 Task: Find flights from New Delhi to London from July 11 to July 15 using Kuwait Airways.
Action: Mouse moved to (407, 137)
Screenshot: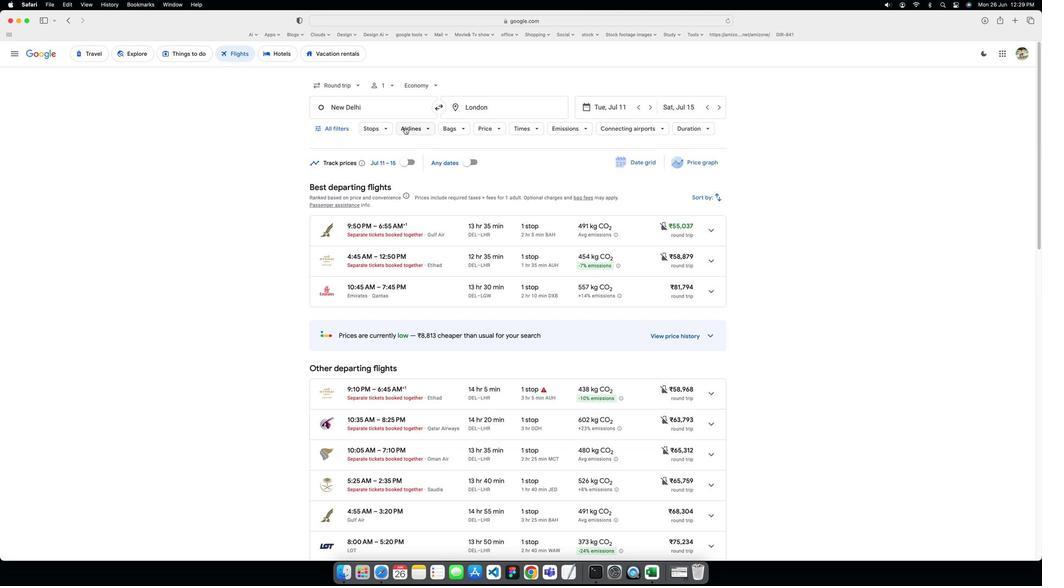 
Action: Mouse pressed left at (407, 137)
Screenshot: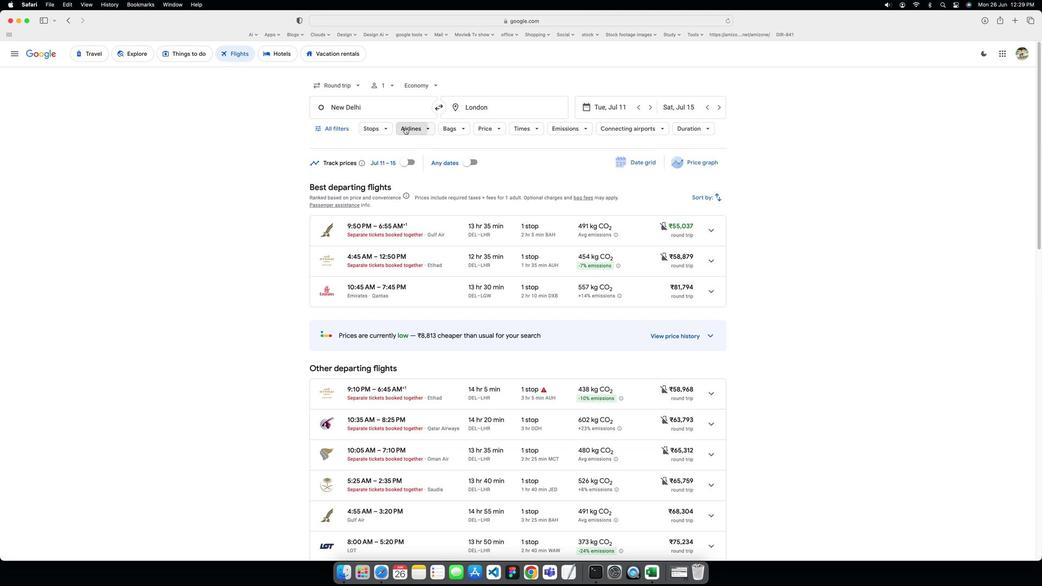 
Action: Mouse moved to (426, 193)
Screenshot: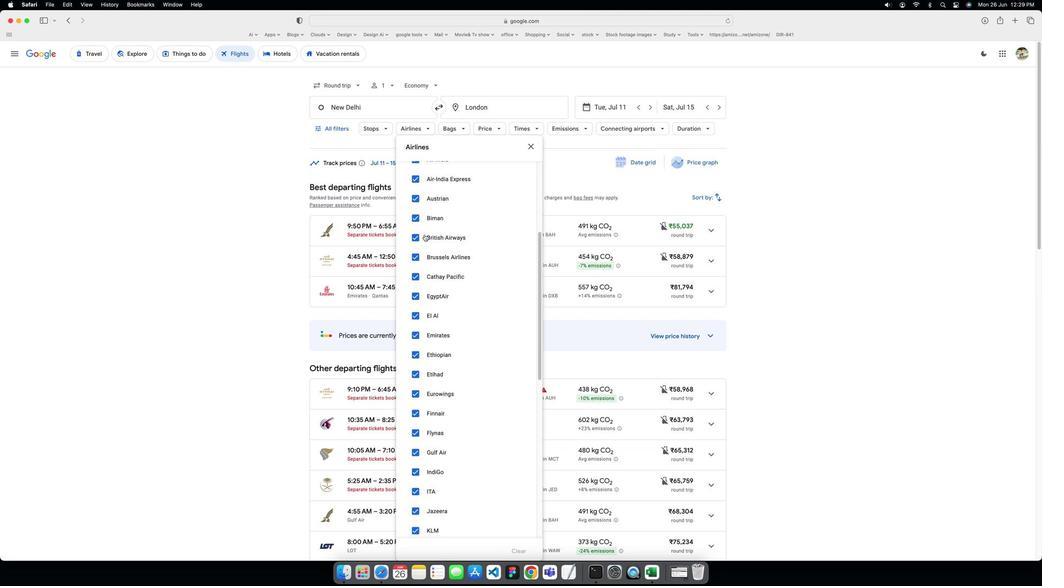 
Action: Mouse scrolled (426, 193) with delta (9, 69)
Screenshot: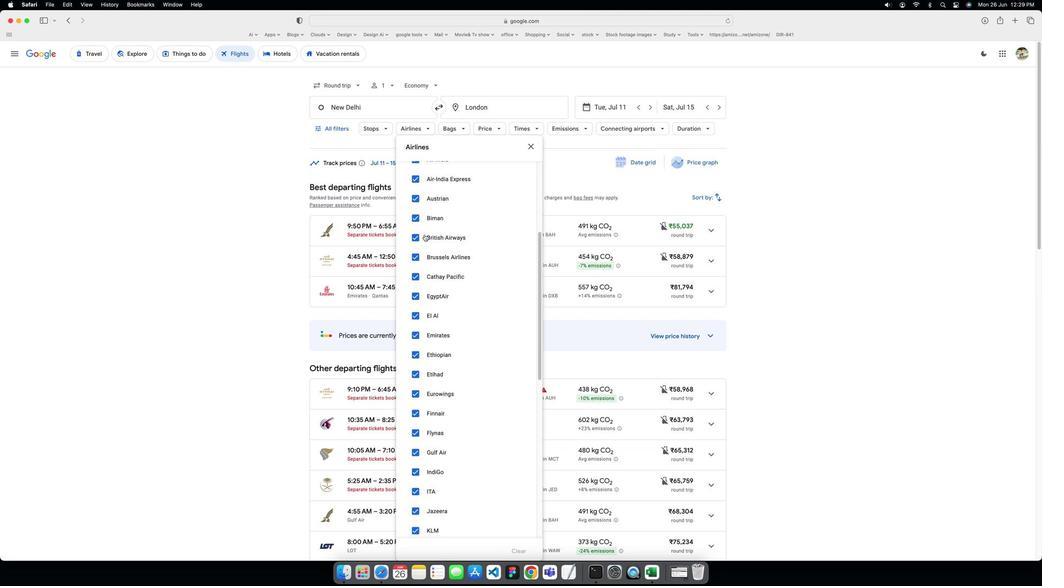 
Action: Mouse scrolled (426, 193) with delta (9, 69)
Screenshot: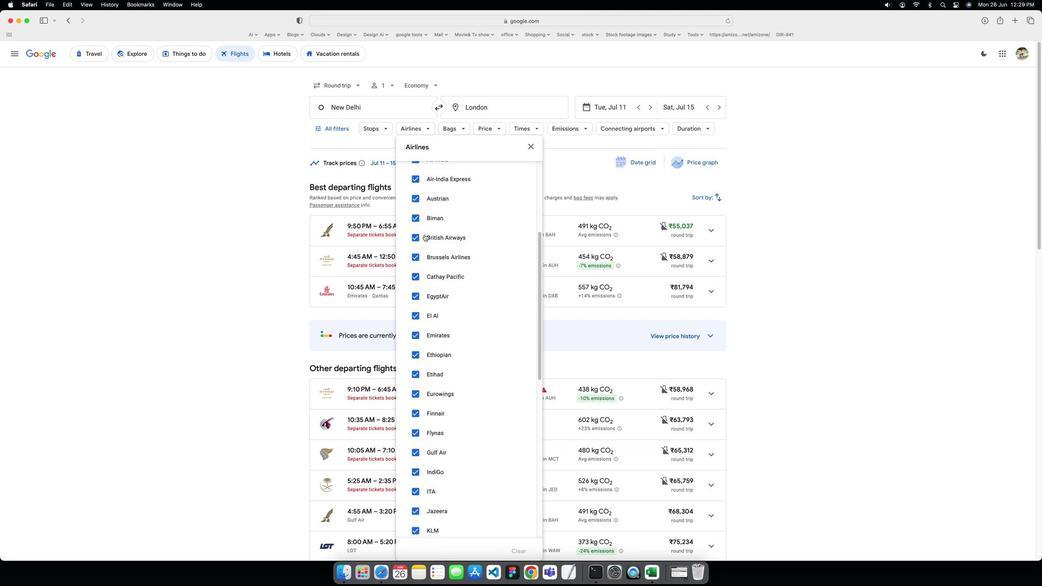 
Action: Mouse scrolled (426, 193) with delta (9, 69)
Screenshot: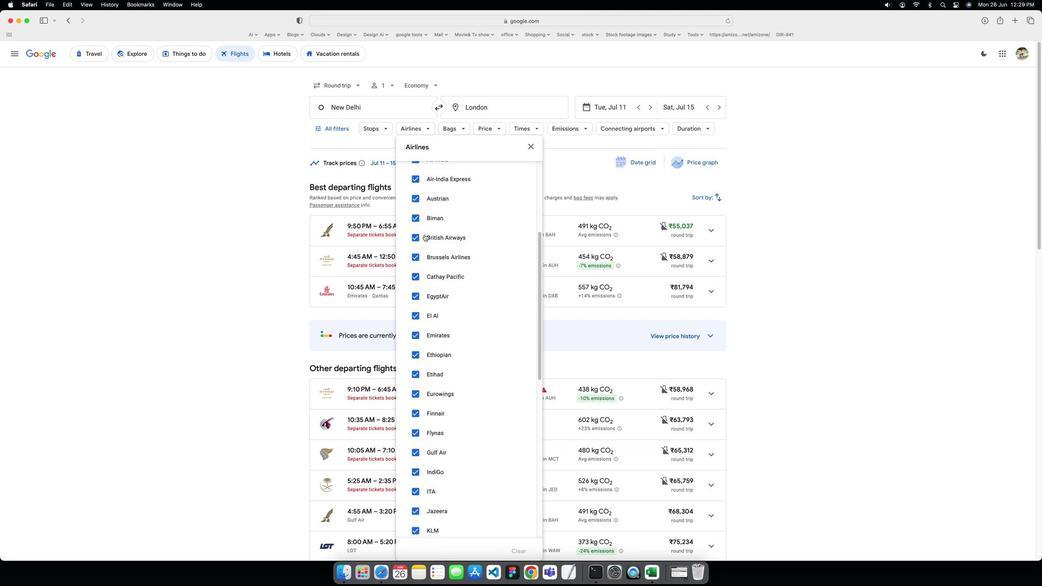 
Action: Mouse scrolled (426, 193) with delta (9, 68)
Screenshot: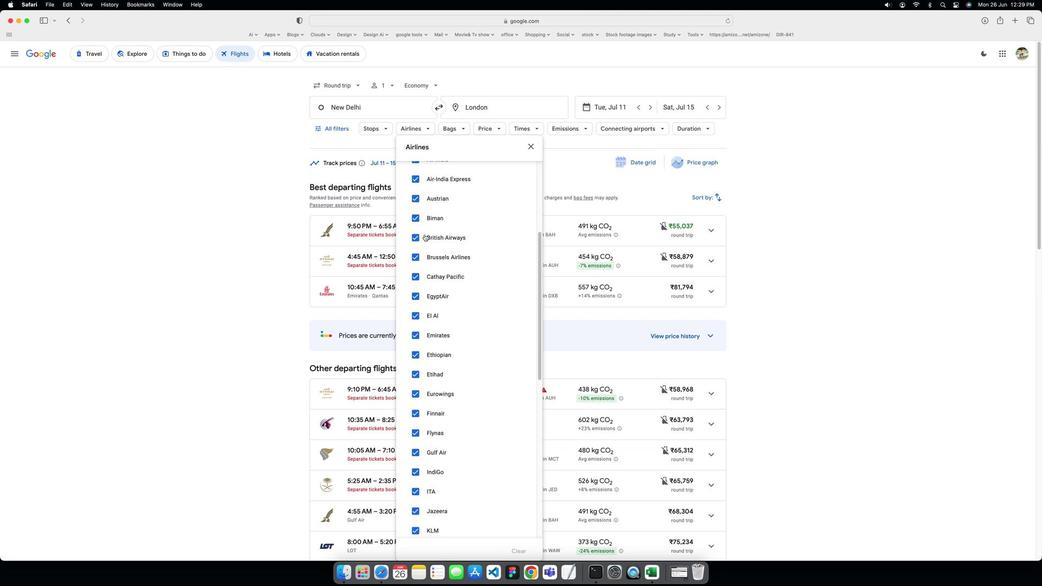 
Action: Mouse scrolled (426, 193) with delta (9, 69)
Screenshot: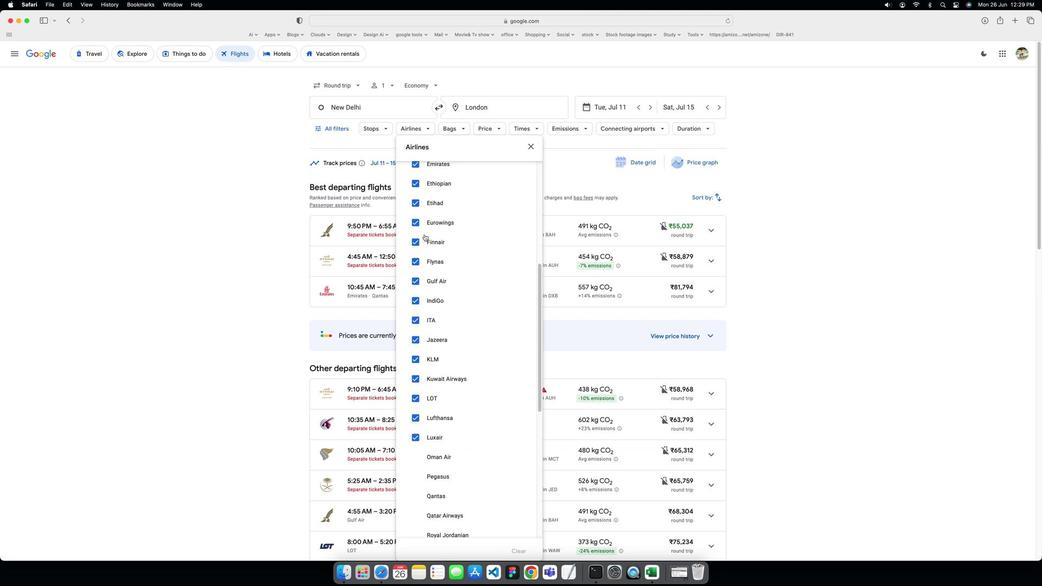 
Action: Mouse scrolled (426, 193) with delta (9, 69)
Screenshot: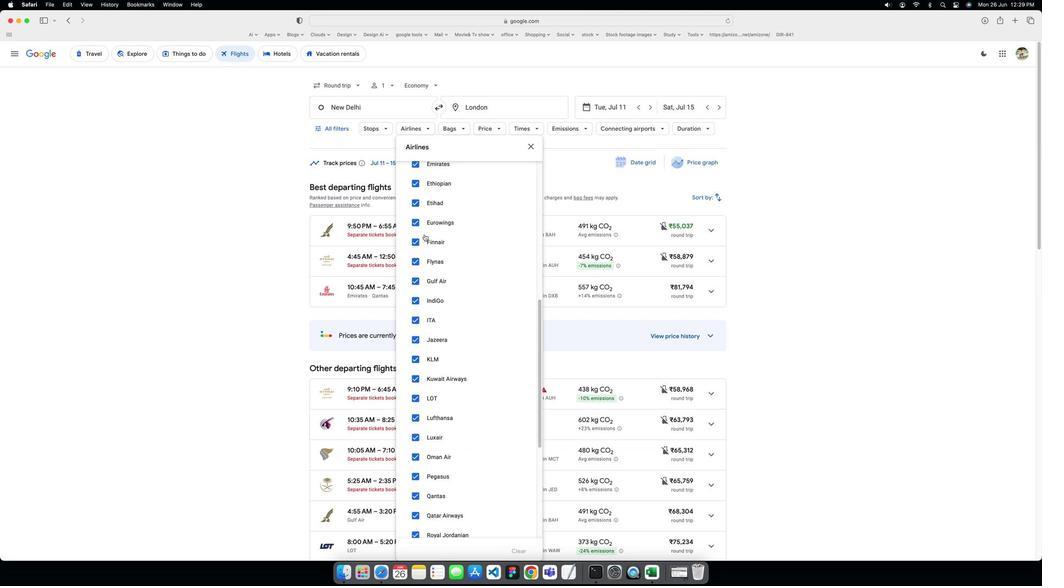 
Action: Mouse scrolled (426, 193) with delta (9, 69)
Screenshot: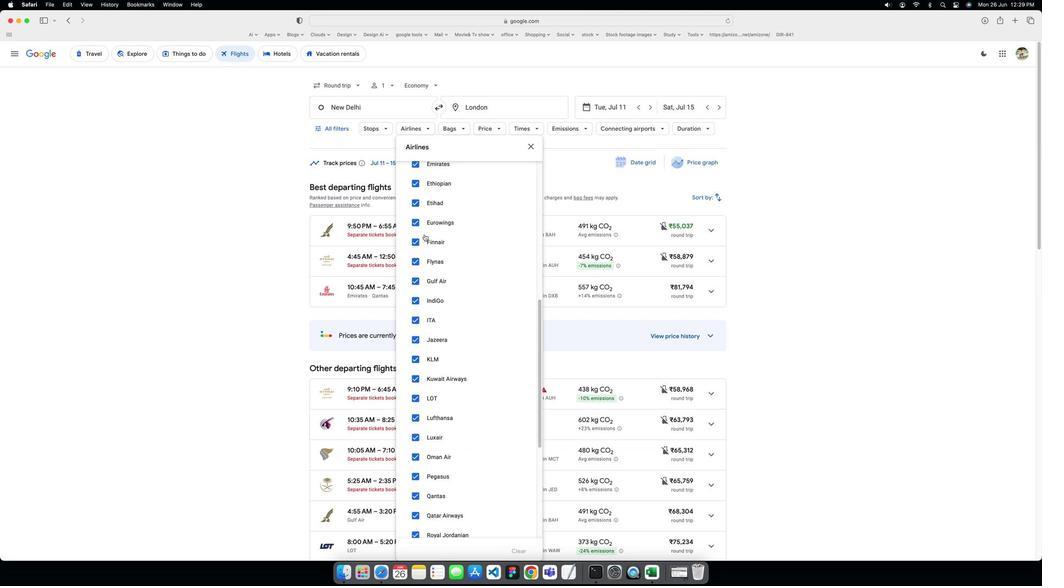 
Action: Mouse scrolled (426, 193) with delta (9, 68)
Screenshot: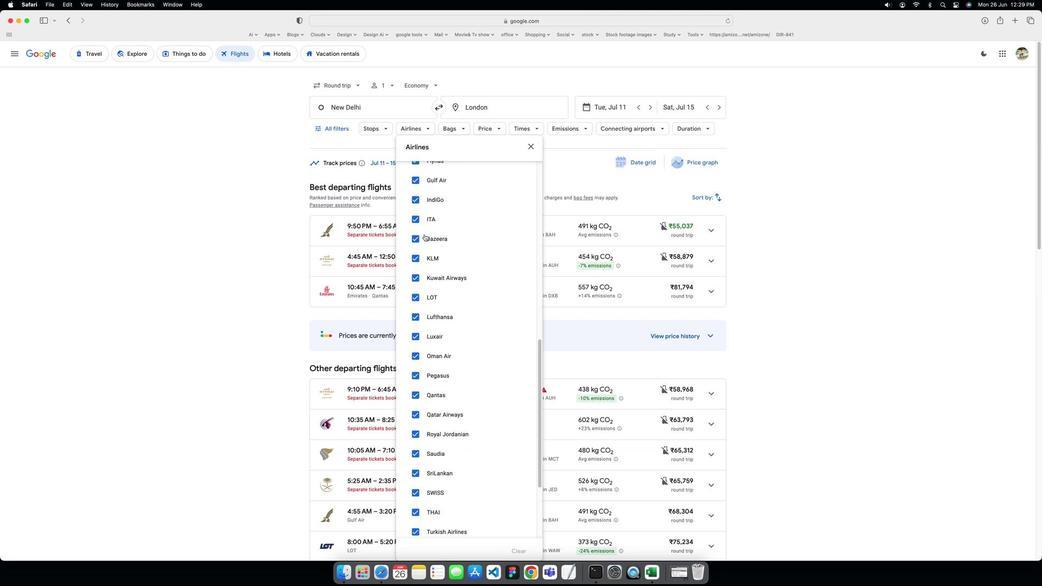 
Action: Mouse scrolled (426, 193) with delta (9, 68)
Screenshot: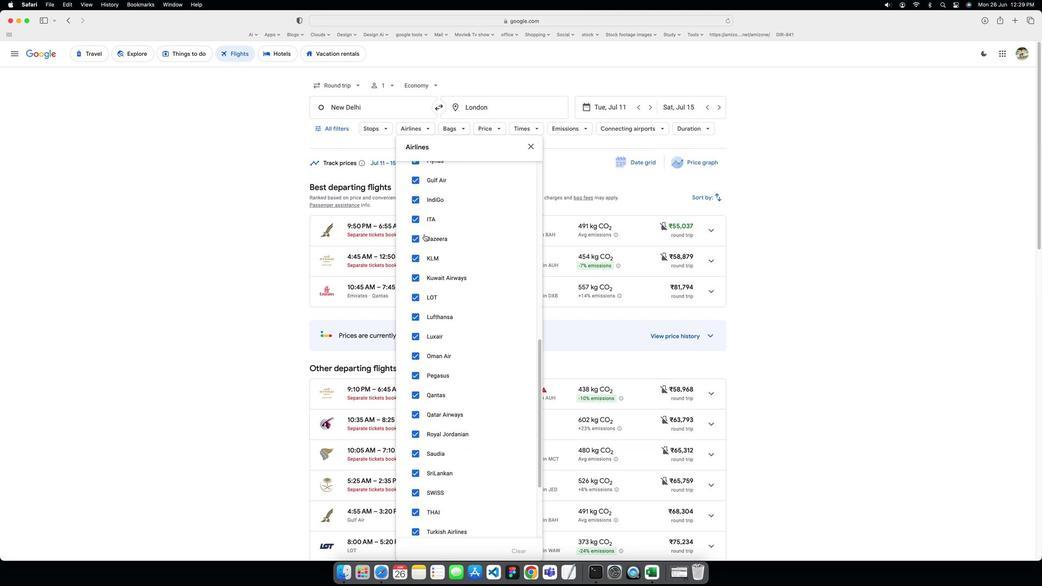 
Action: Mouse scrolled (426, 193) with delta (9, 69)
Screenshot: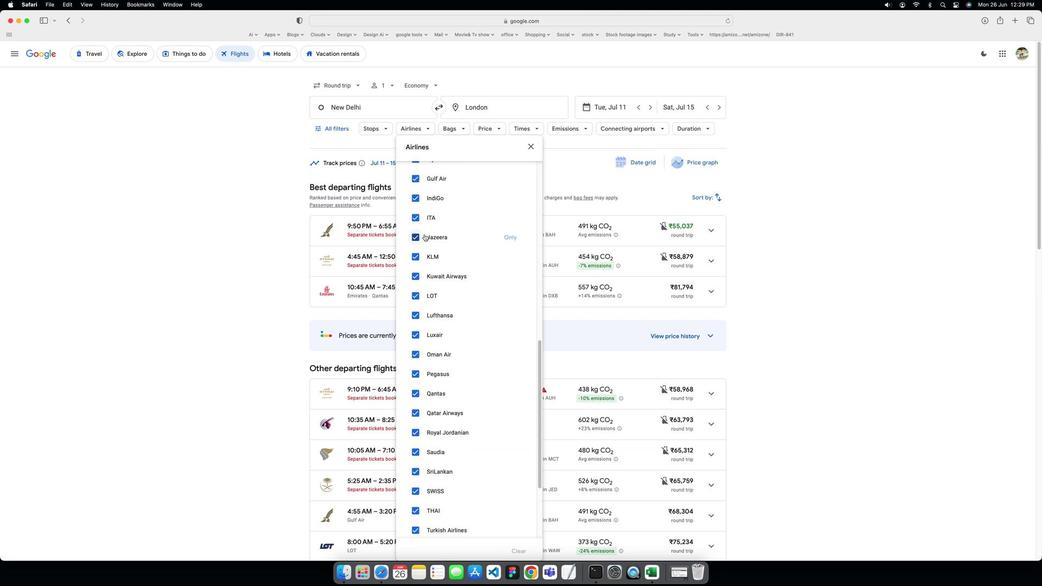 
Action: Mouse scrolled (426, 193) with delta (9, 69)
Screenshot: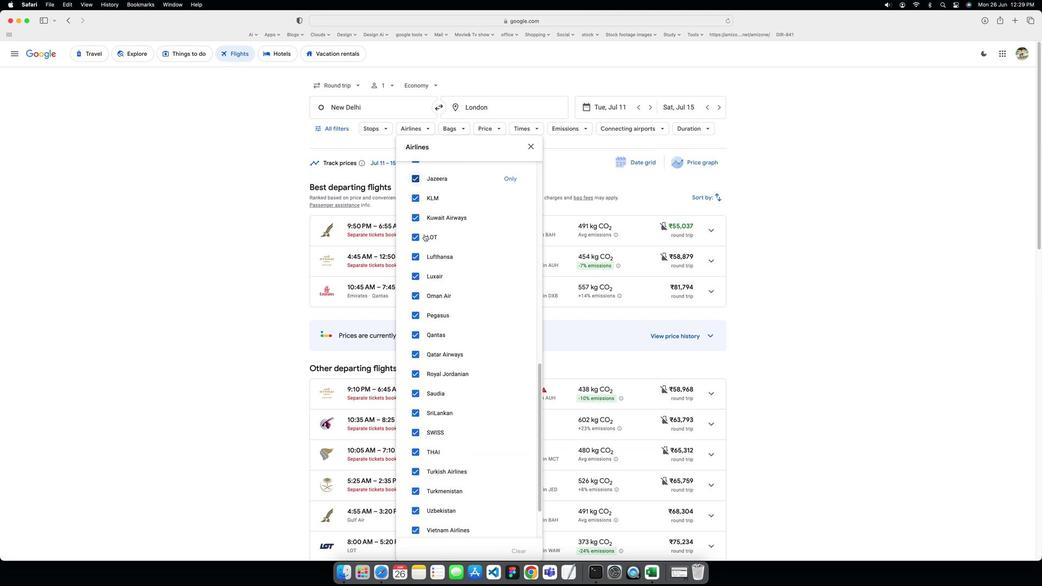 
Action: Mouse scrolled (426, 193) with delta (9, 69)
Screenshot: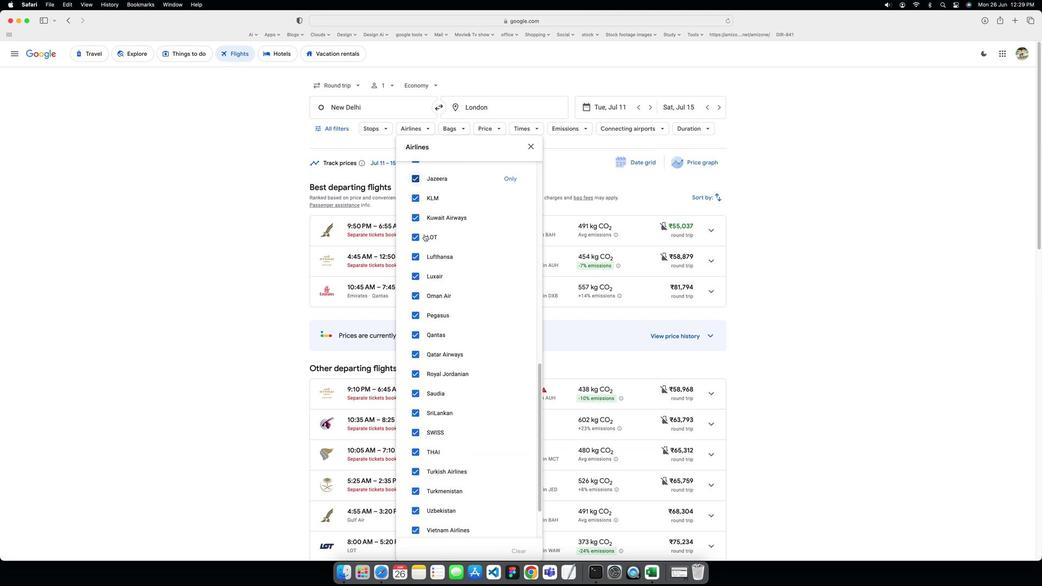 
Action: Mouse moved to (516, 183)
Screenshot: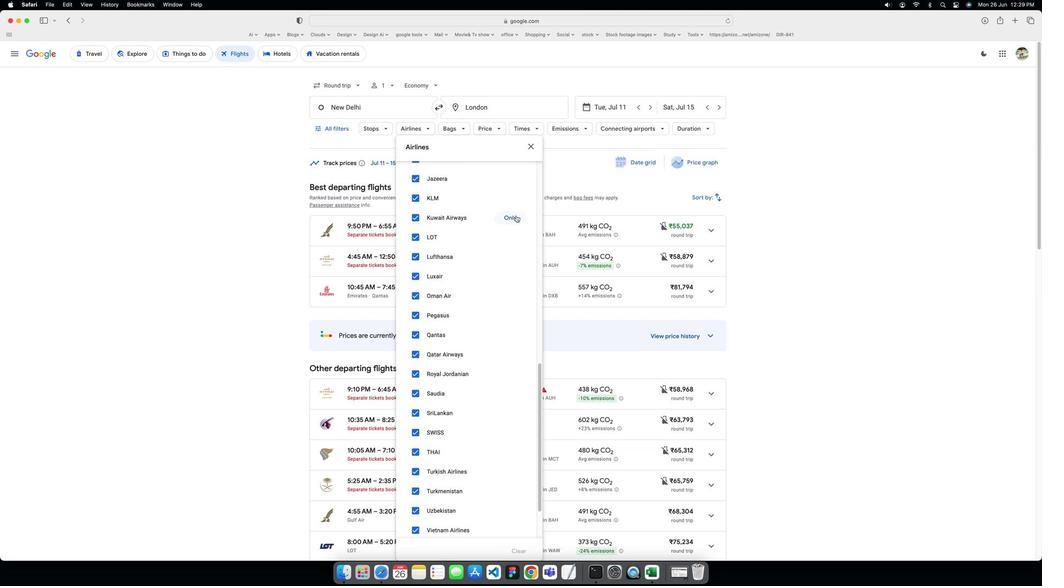 
Action: Mouse pressed left at (516, 183)
Screenshot: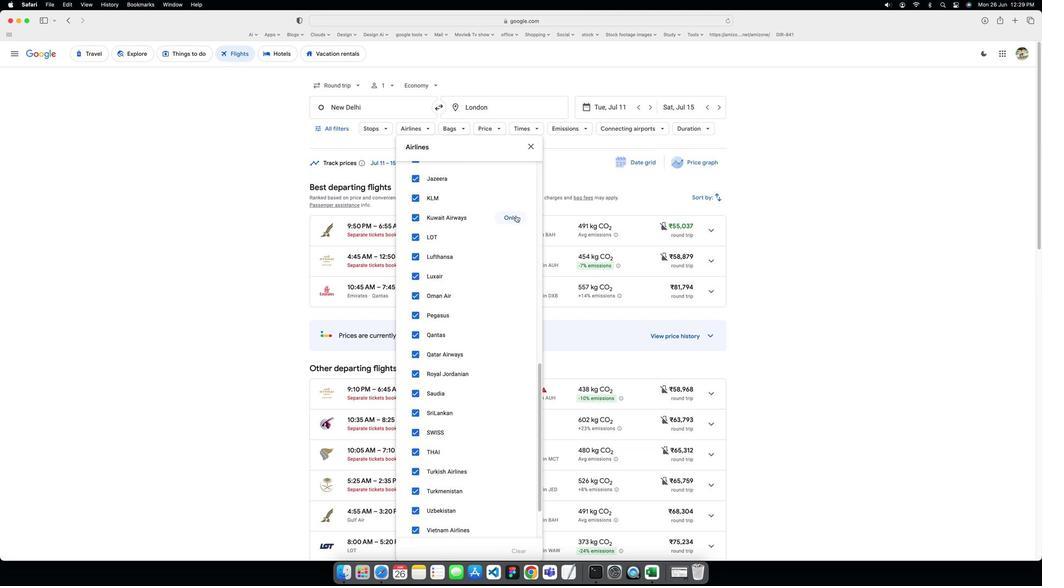 
Action: Mouse moved to (532, 147)
Screenshot: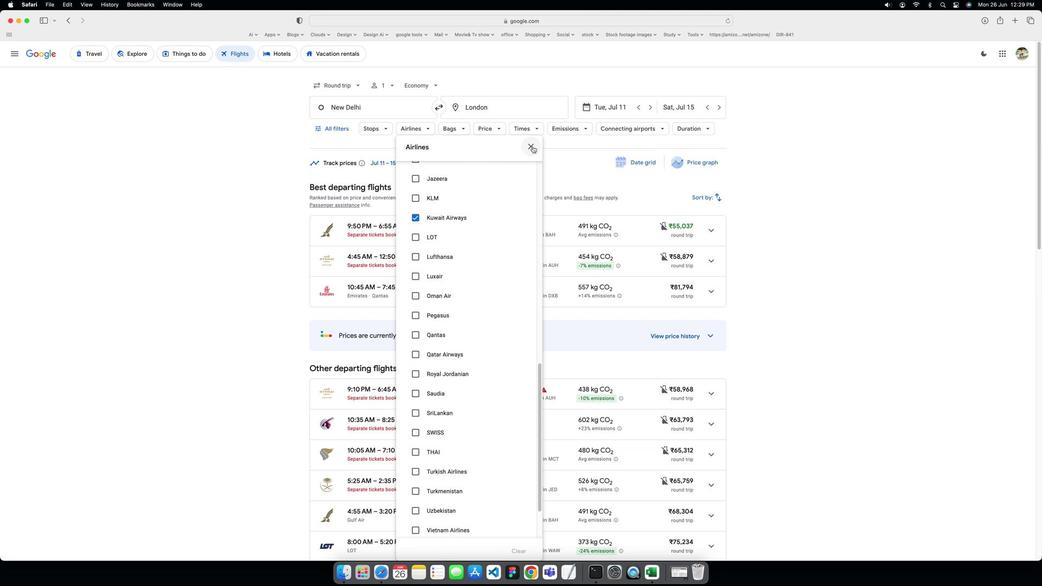 
Action: Mouse pressed left at (532, 147)
Screenshot: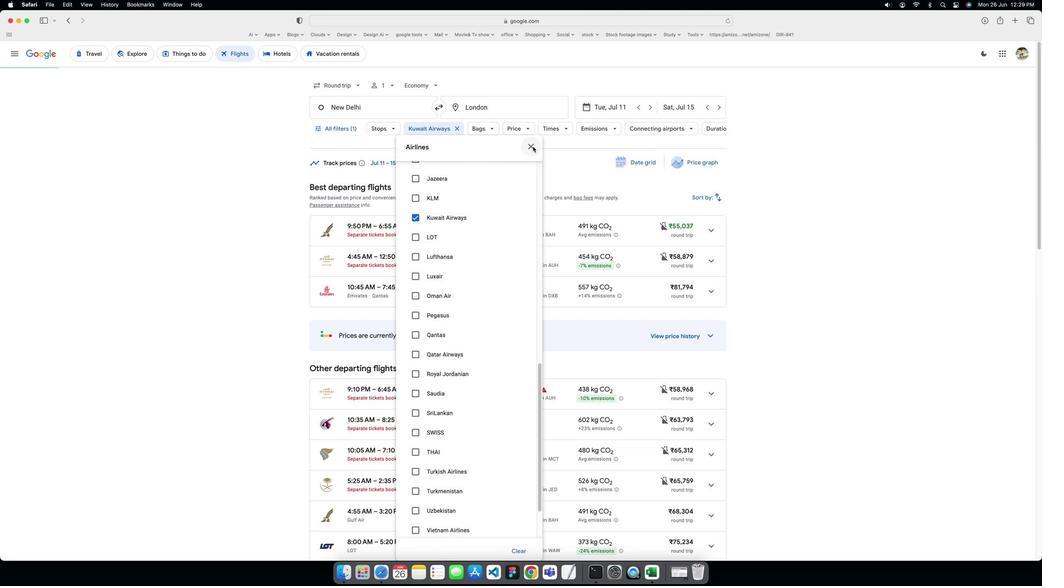 
